 Task: Set the description for the organization "Mark56771" to "Personal organization for mark adams".
Action: Mouse moved to (1275, 104)
Screenshot: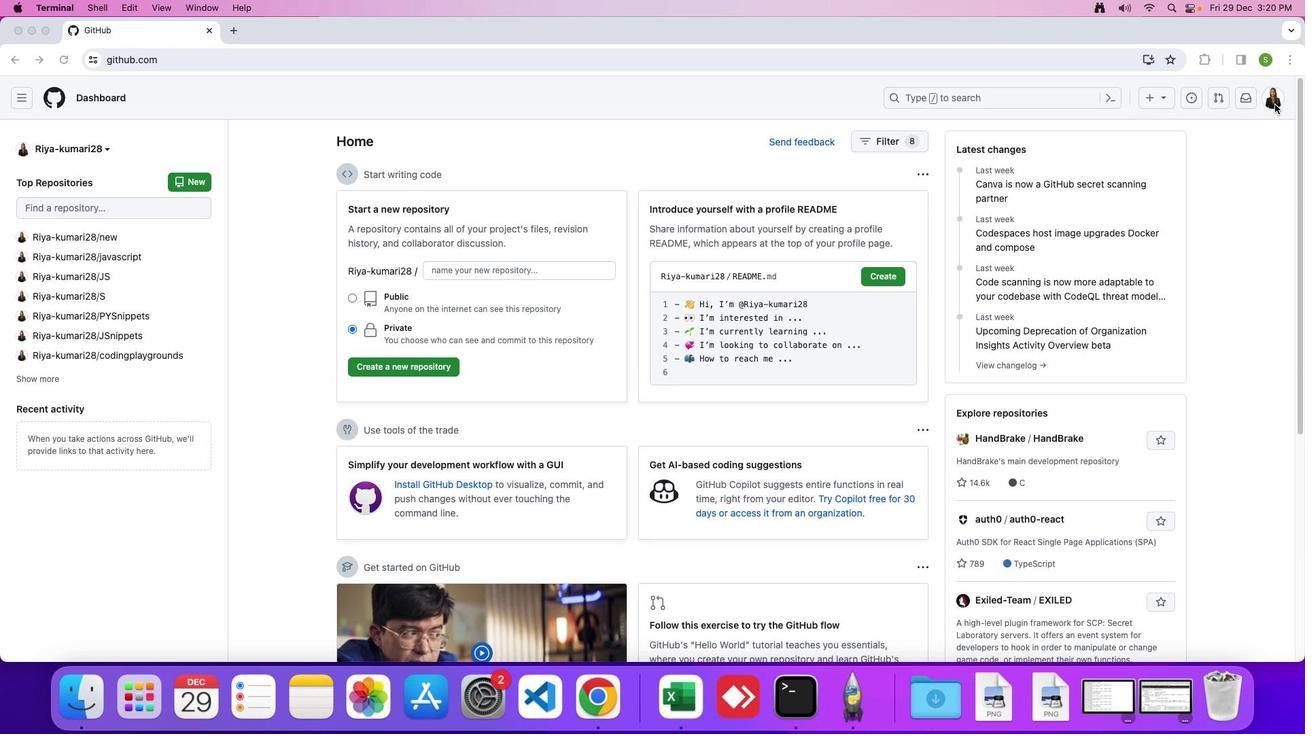 
Action: Mouse pressed left at (1275, 104)
Screenshot: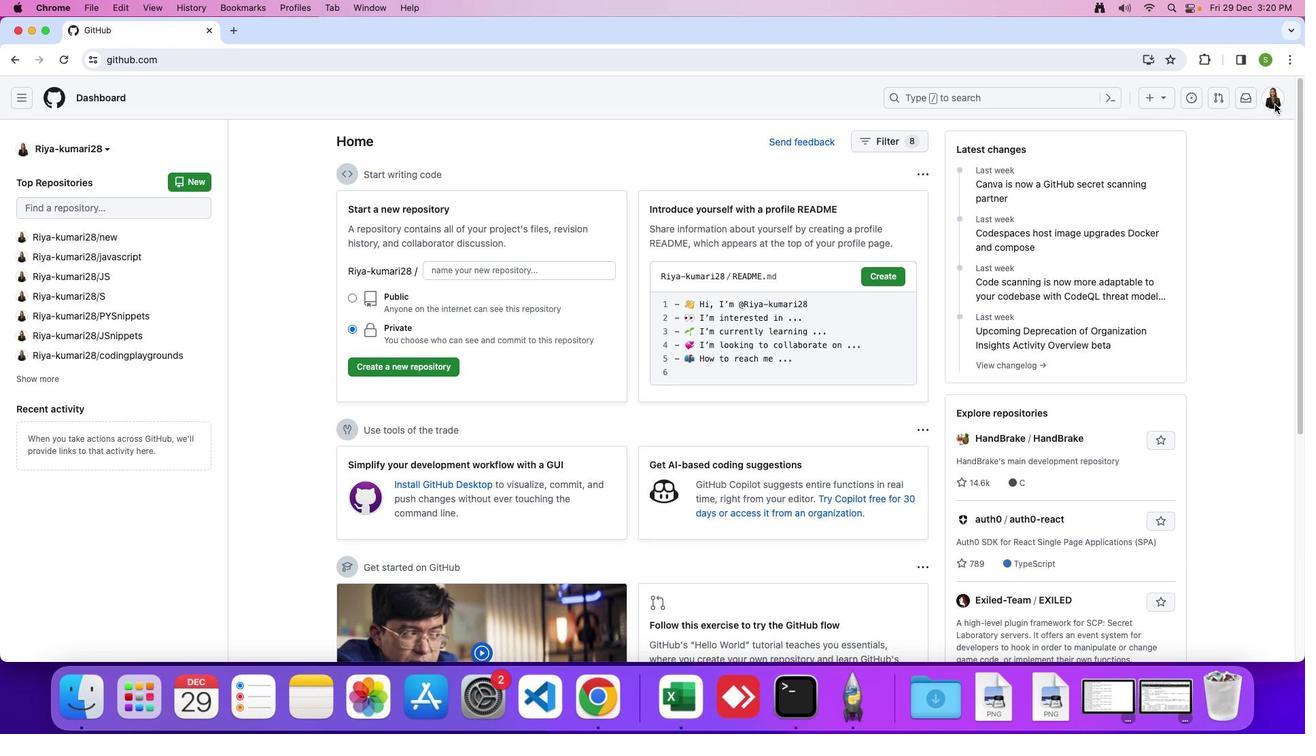 
Action: Mouse moved to (1274, 101)
Screenshot: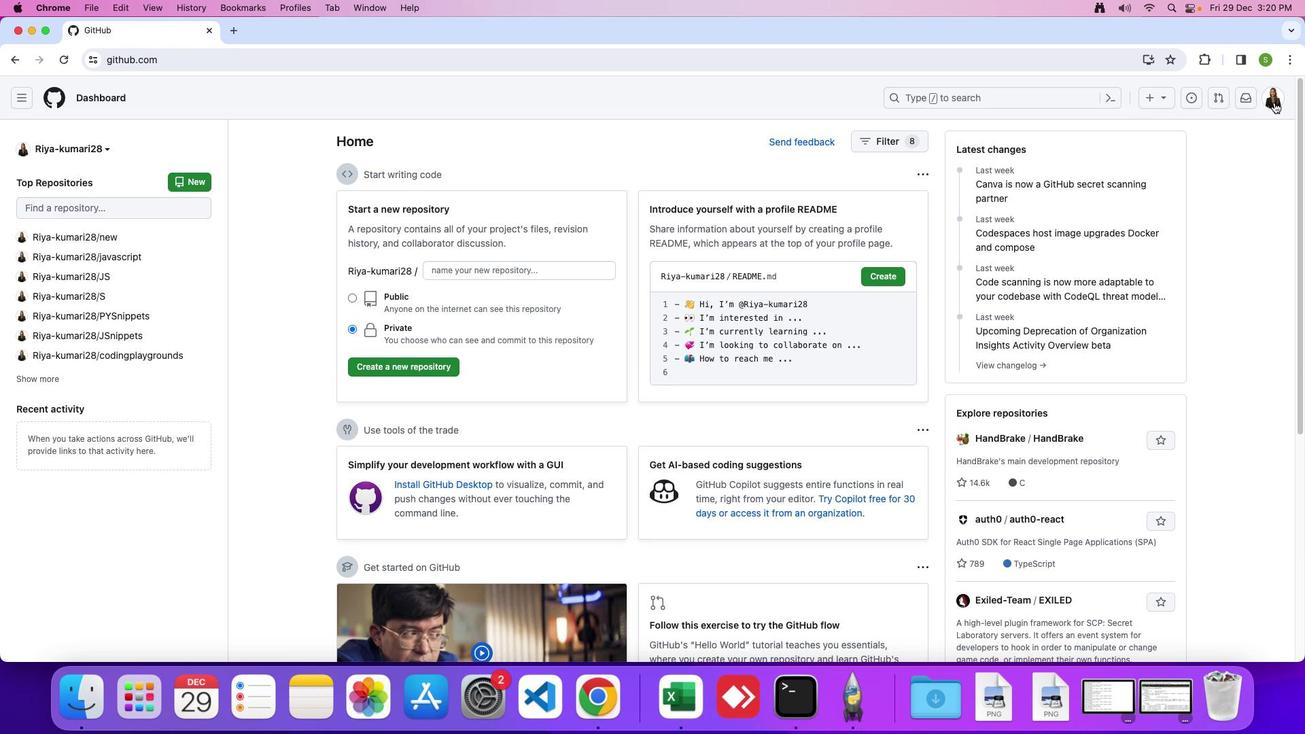 
Action: Mouse pressed left at (1274, 101)
Screenshot: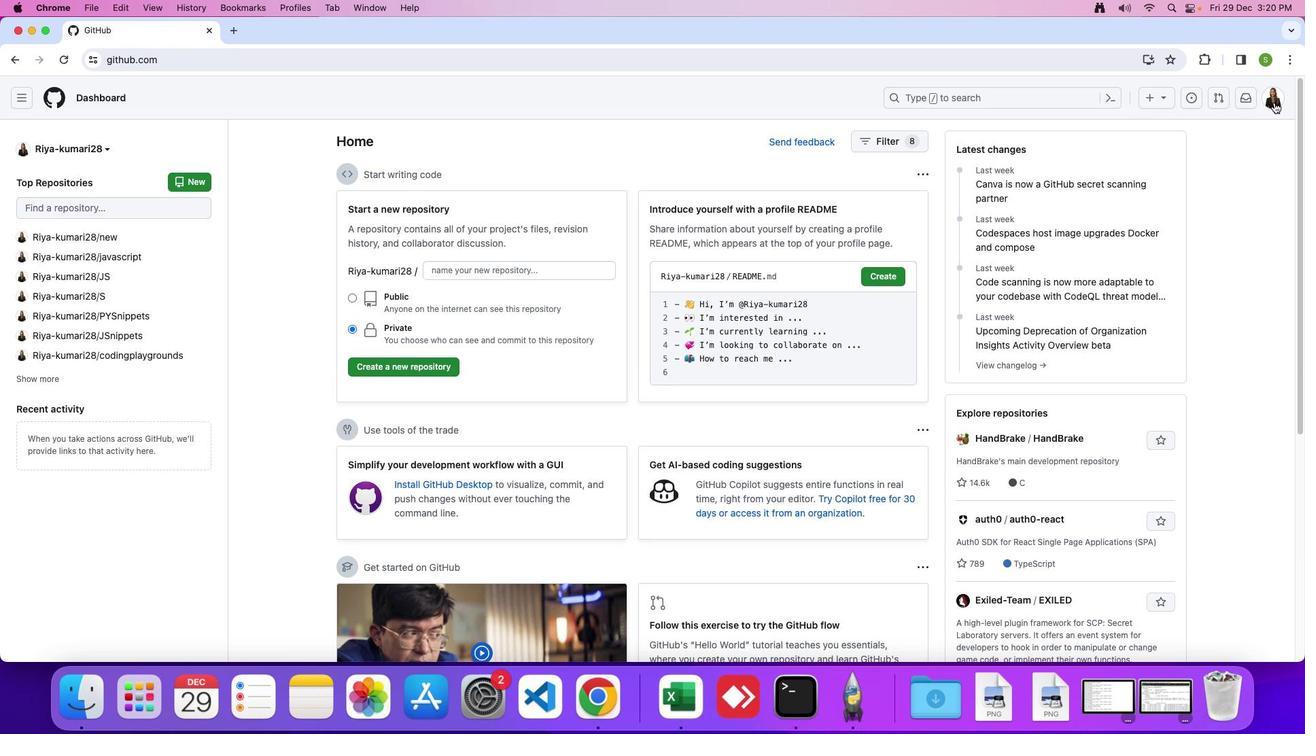 
Action: Mouse moved to (1179, 265)
Screenshot: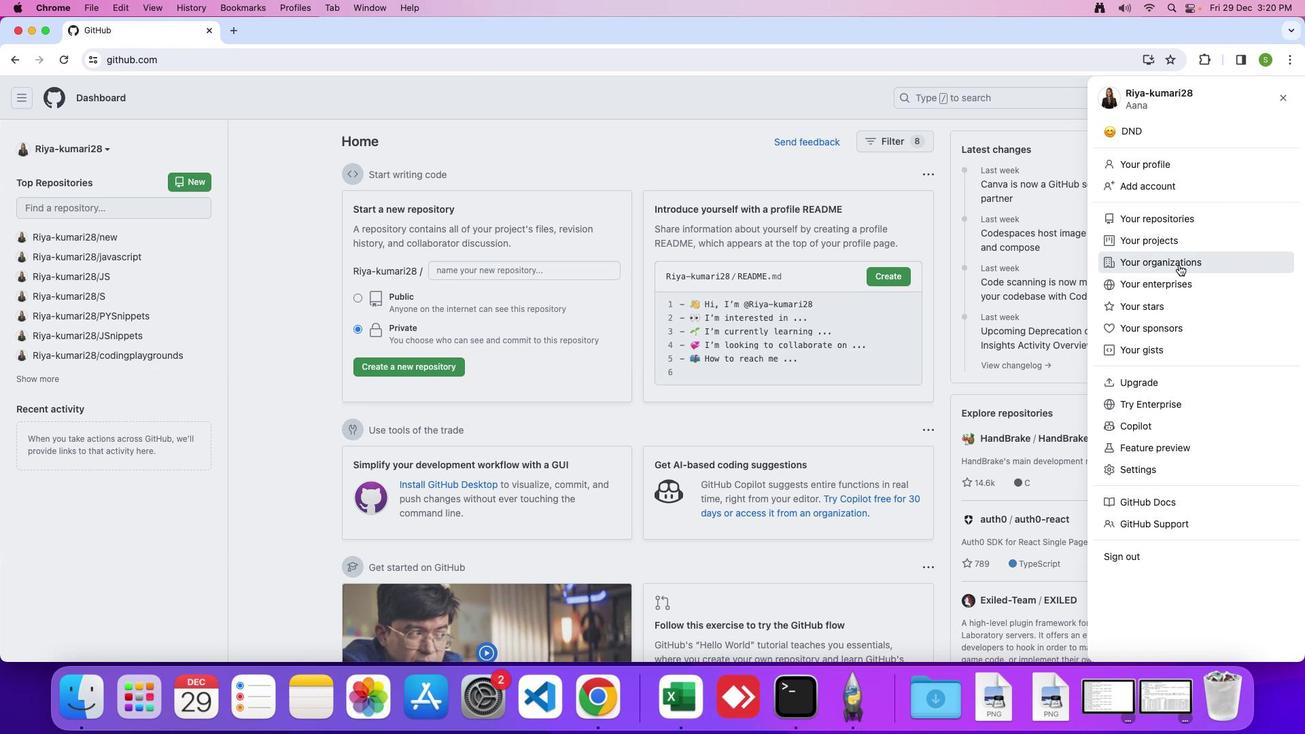 
Action: Mouse pressed left at (1179, 265)
Screenshot: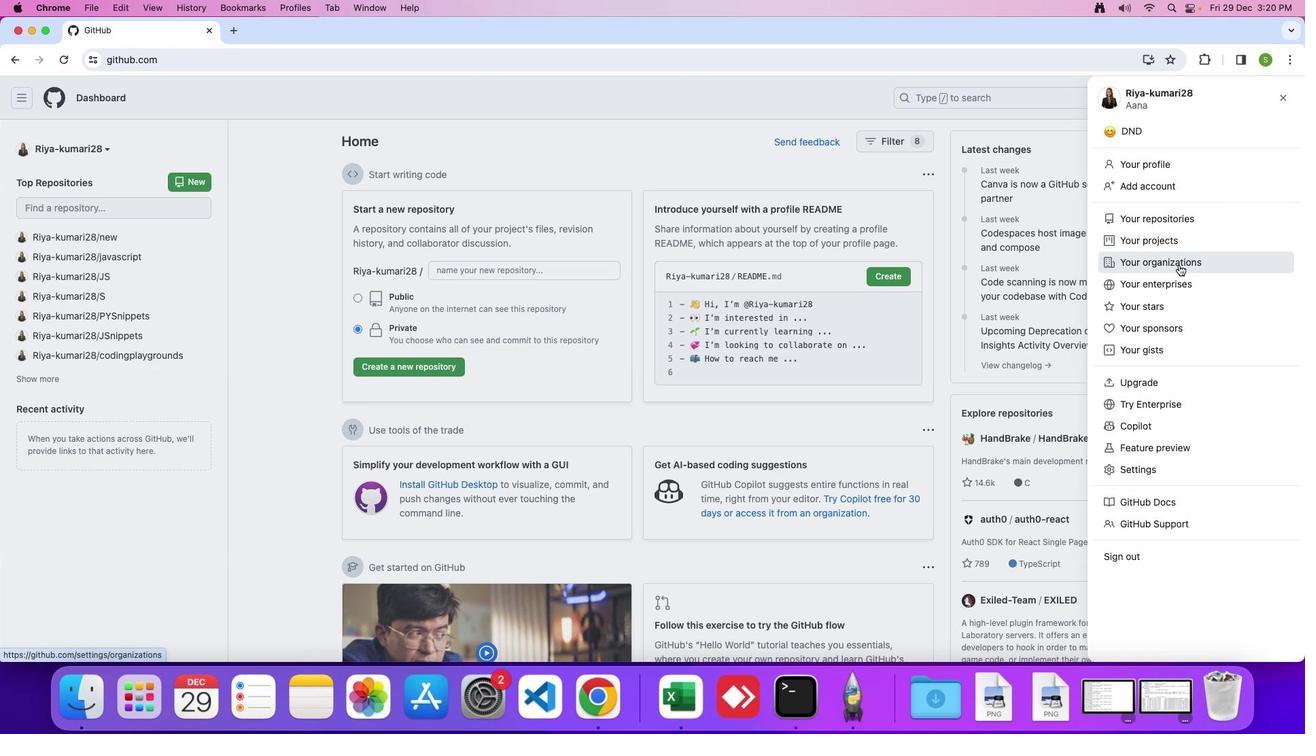 
Action: Mouse moved to (987, 279)
Screenshot: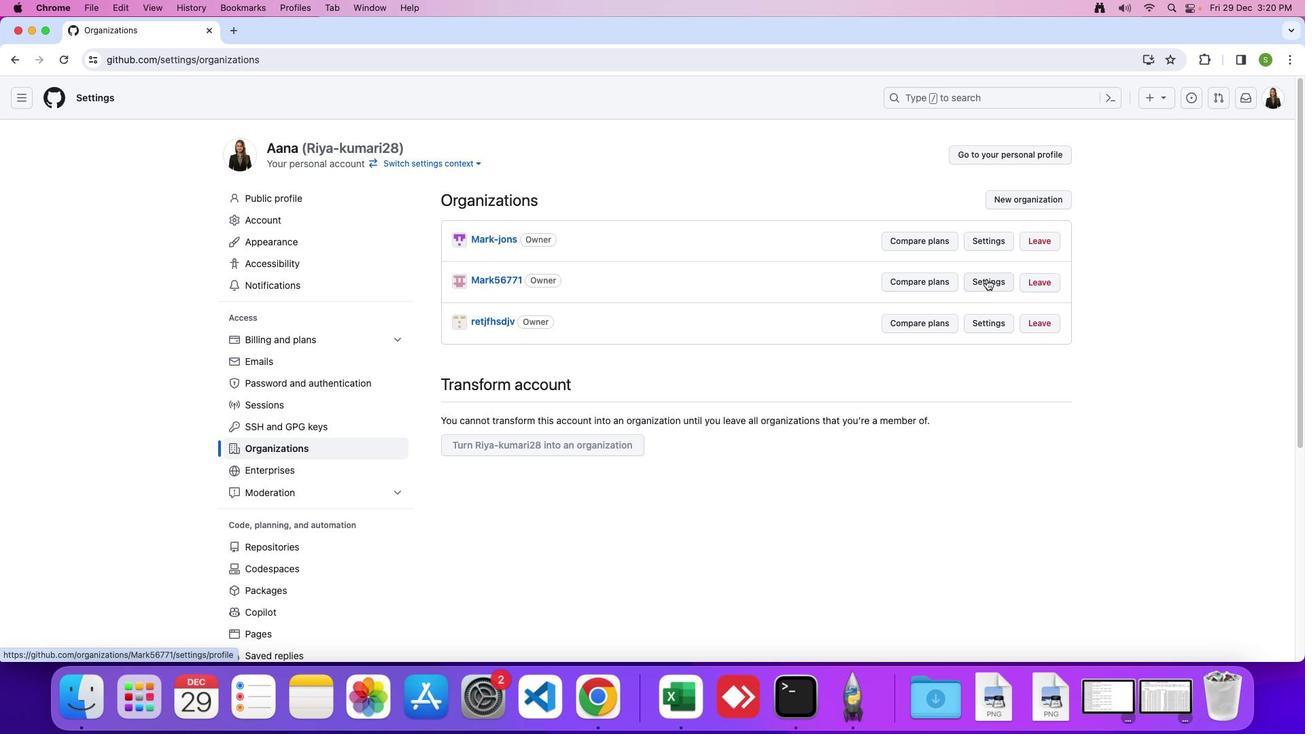 
Action: Mouse pressed left at (987, 279)
Screenshot: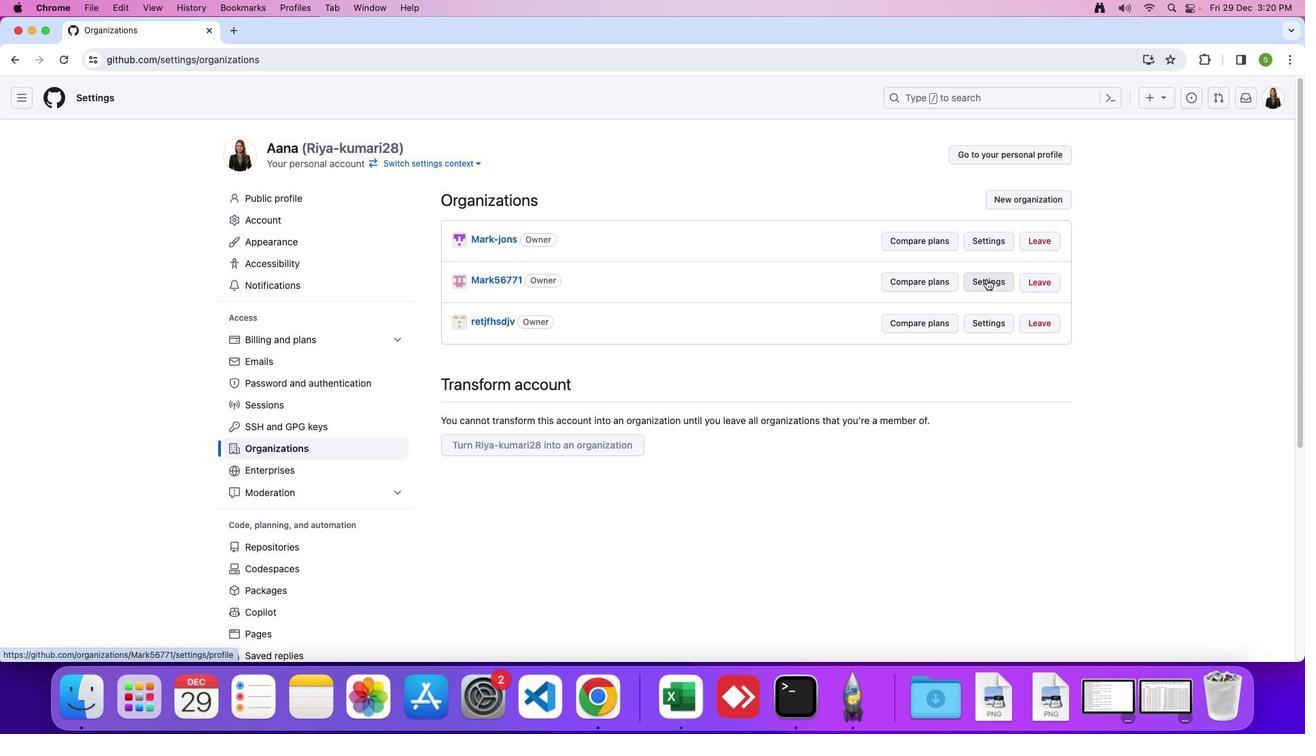 
Action: Mouse moved to (581, 378)
Screenshot: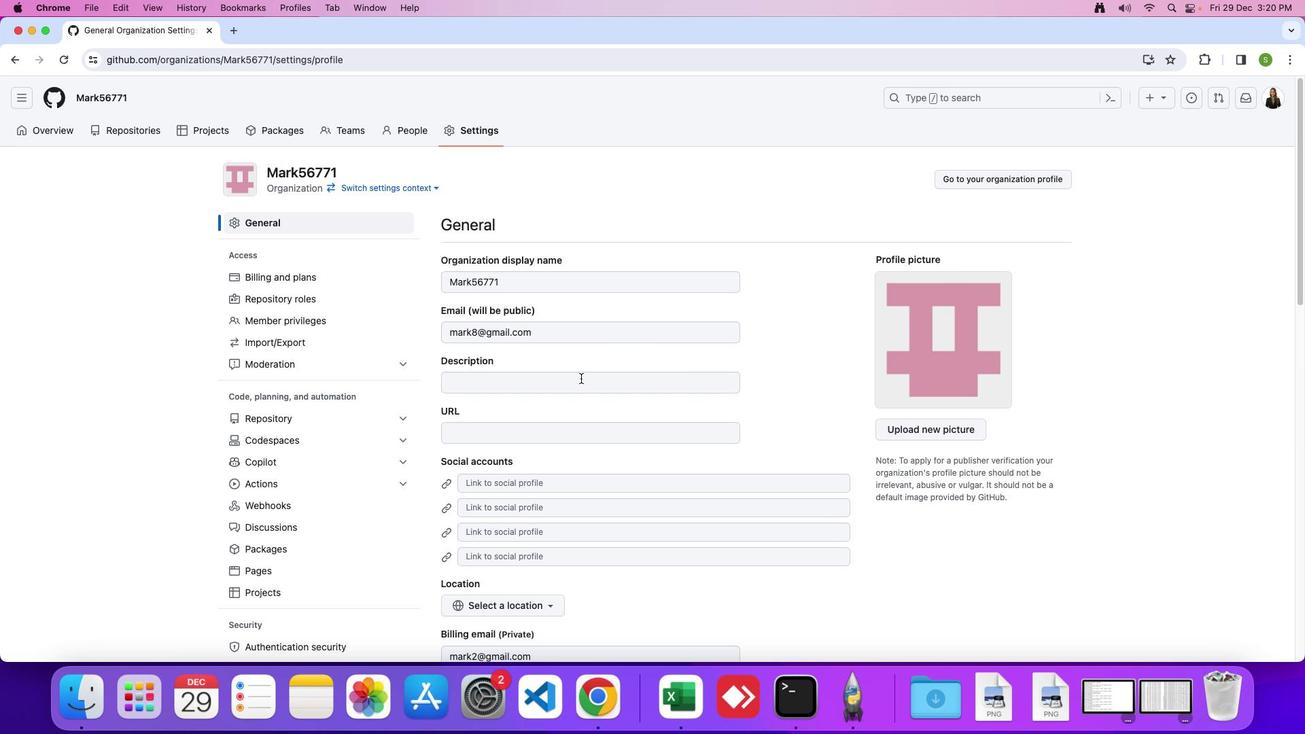 
Action: Mouse pressed left at (581, 378)
Screenshot: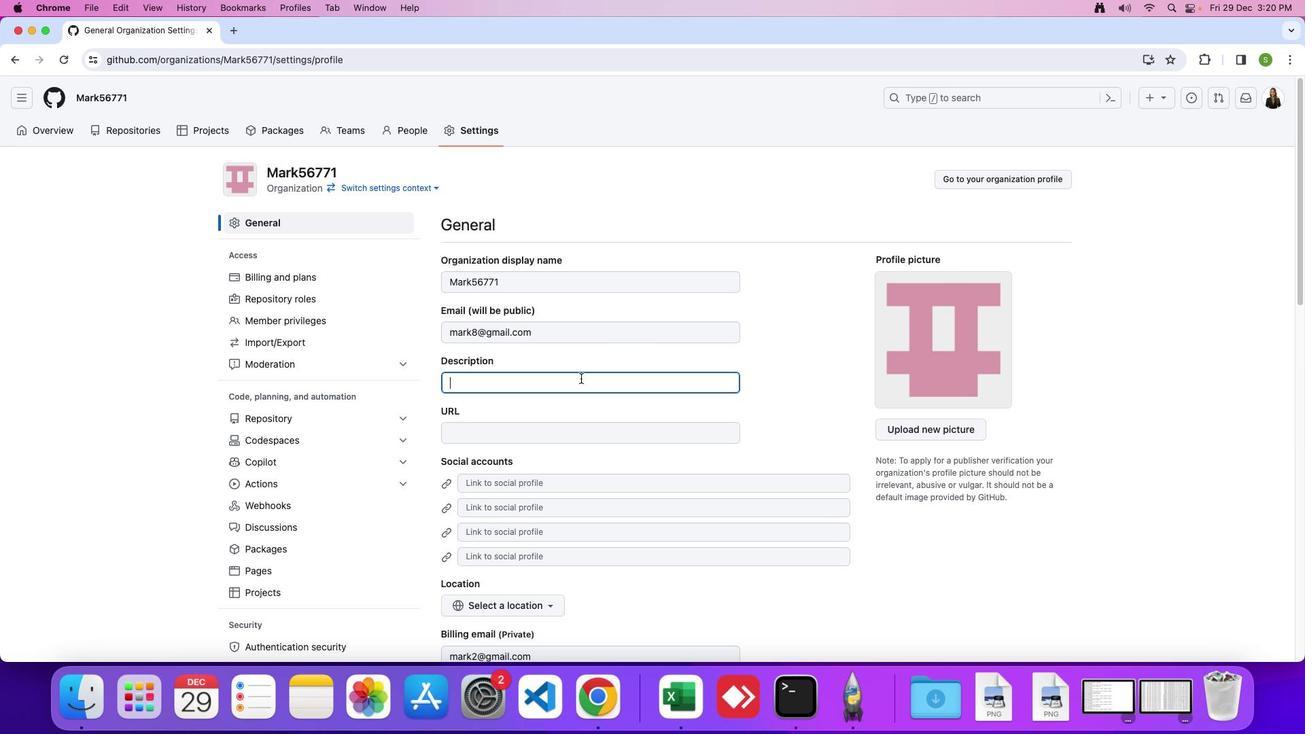 
Action: Mouse moved to (582, 378)
Screenshot: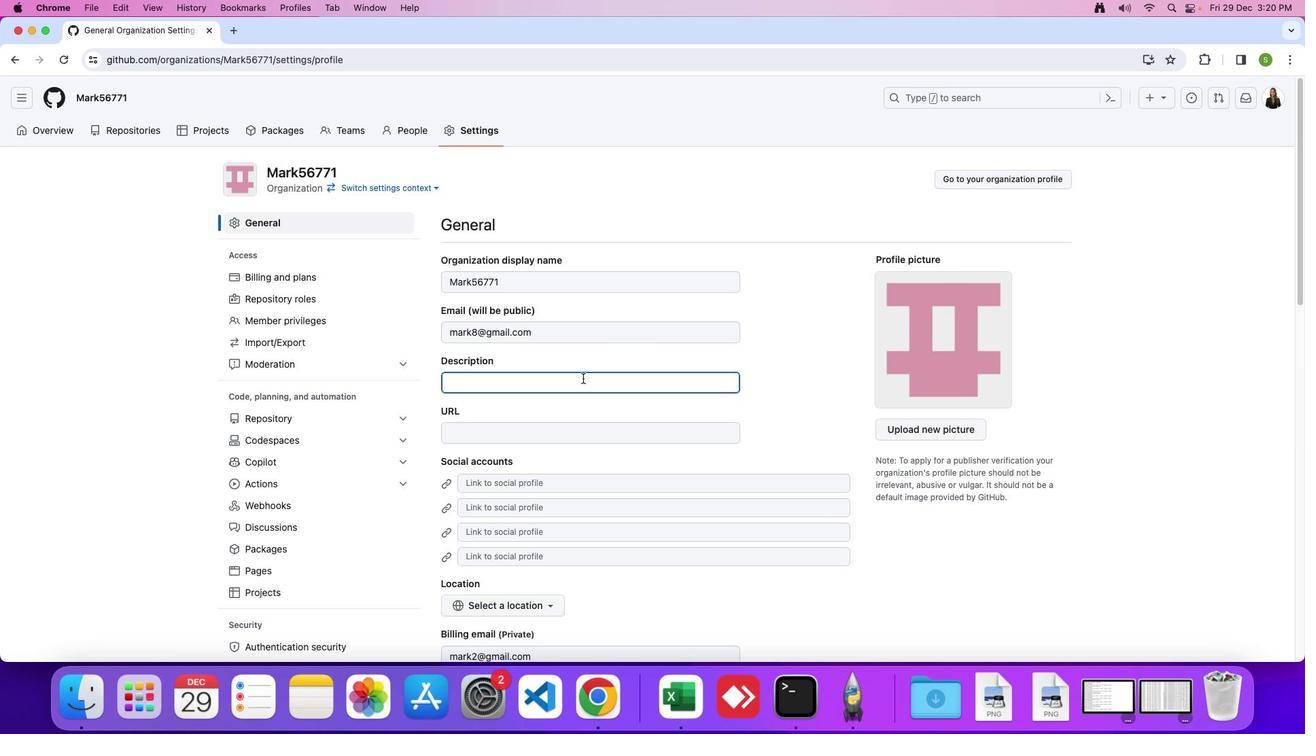 
Action: Key pressed 'P'Key.caps_lock'e''r''s''o''n''a''l'Key.space'o''r''g''a''n''i''z''e'Key.backspace'a''t''i''o''n'Key.space'f''o''r'Key.space'm''a''r''k'Key.space'a''d''a''m''s'
Screenshot: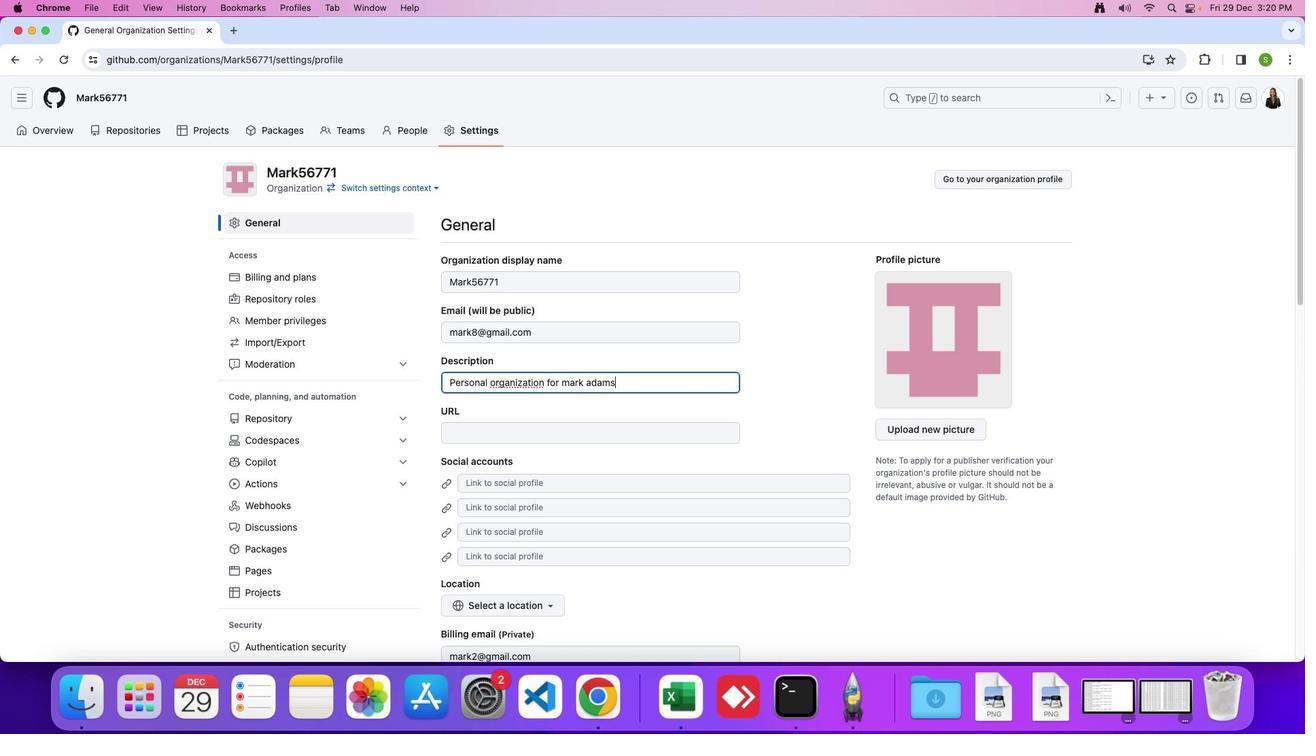 
Action: Mouse moved to (576, 422)
Screenshot: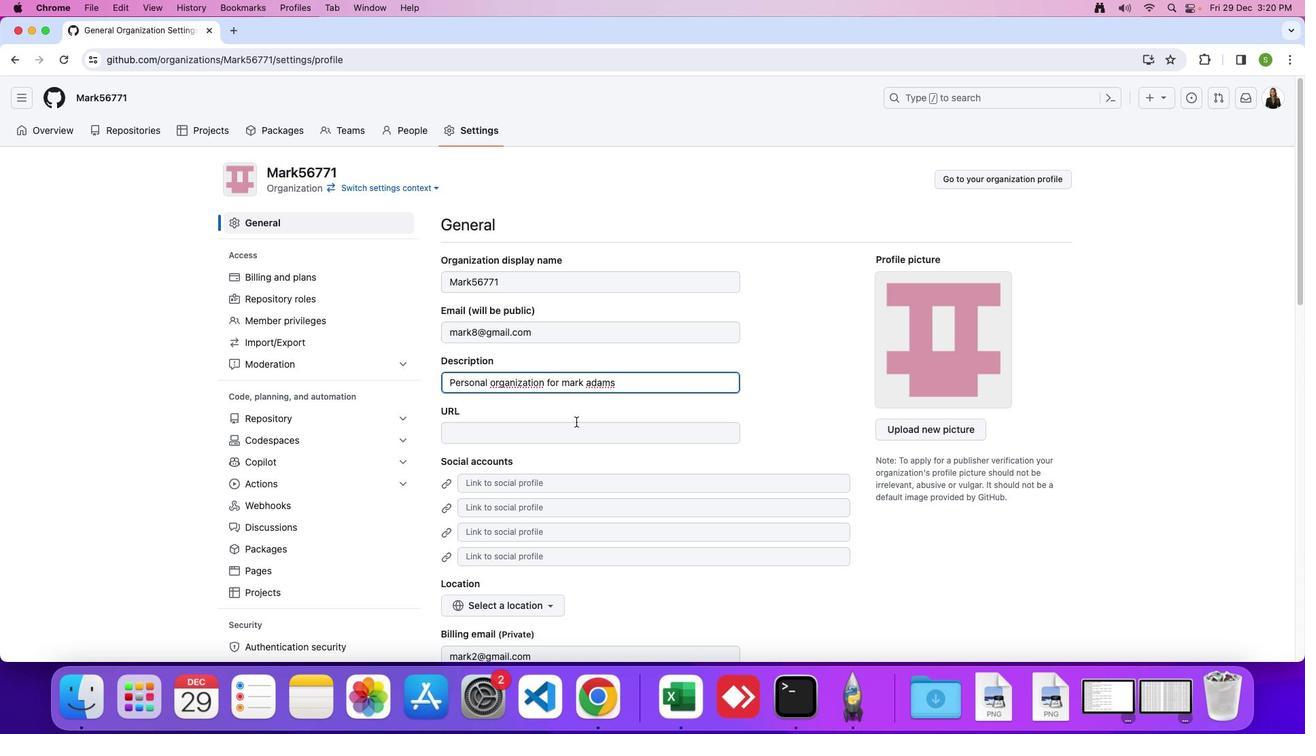 
Action: Mouse scrolled (576, 422) with delta (0, 0)
Screenshot: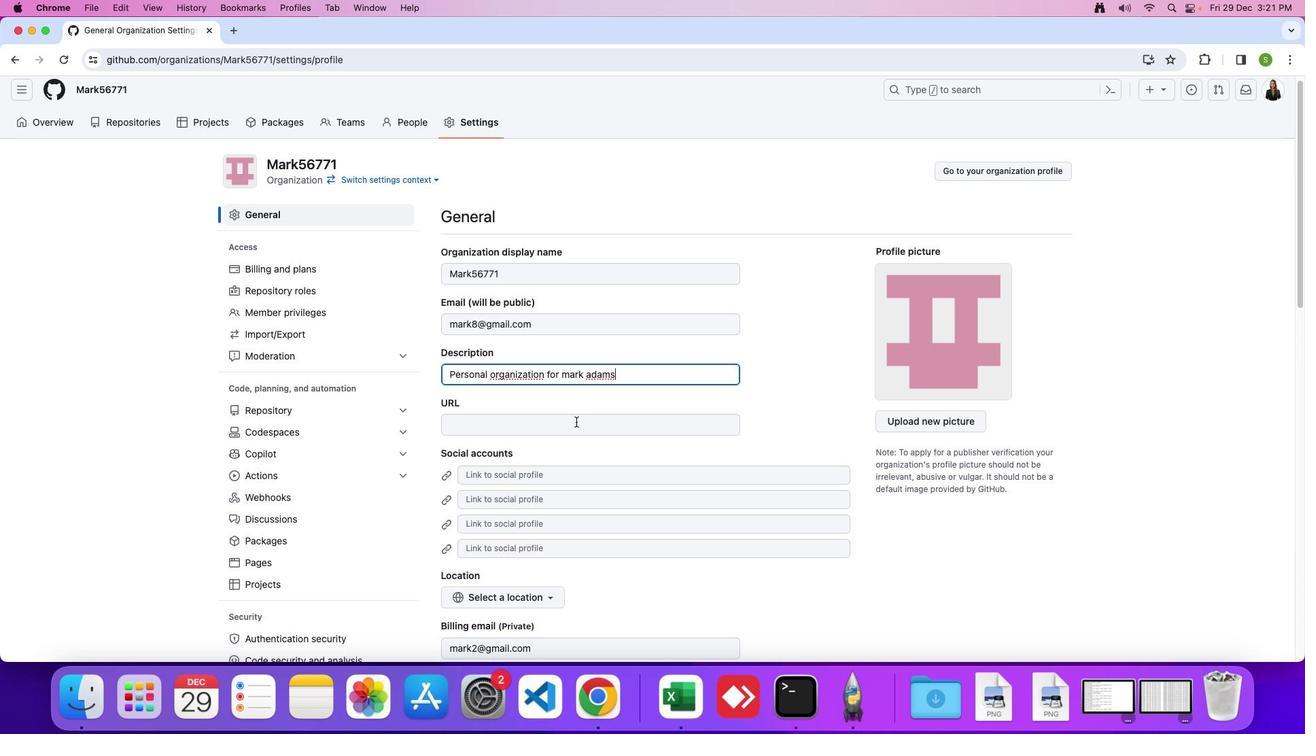 
Action: Mouse scrolled (576, 422) with delta (0, 0)
Screenshot: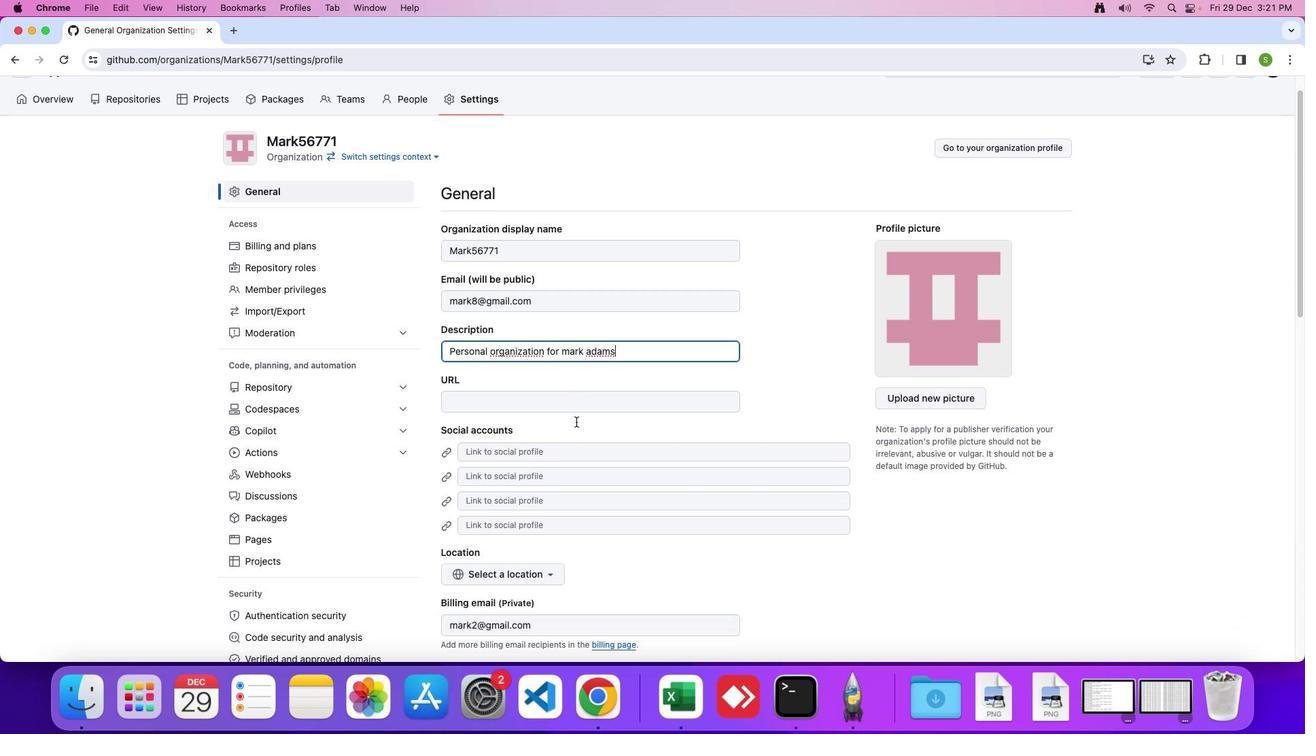 
Action: Mouse scrolled (576, 422) with delta (0, -2)
Screenshot: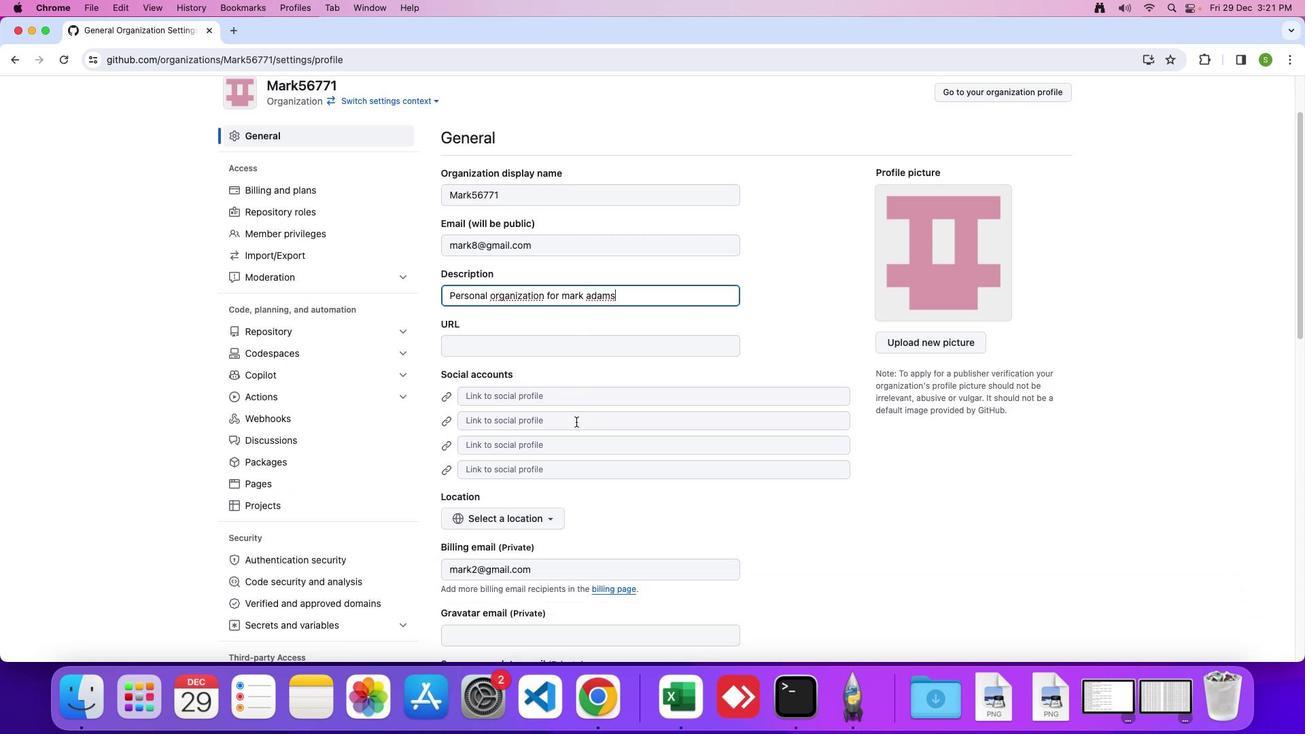 
Action: Mouse scrolled (576, 422) with delta (0, 0)
Screenshot: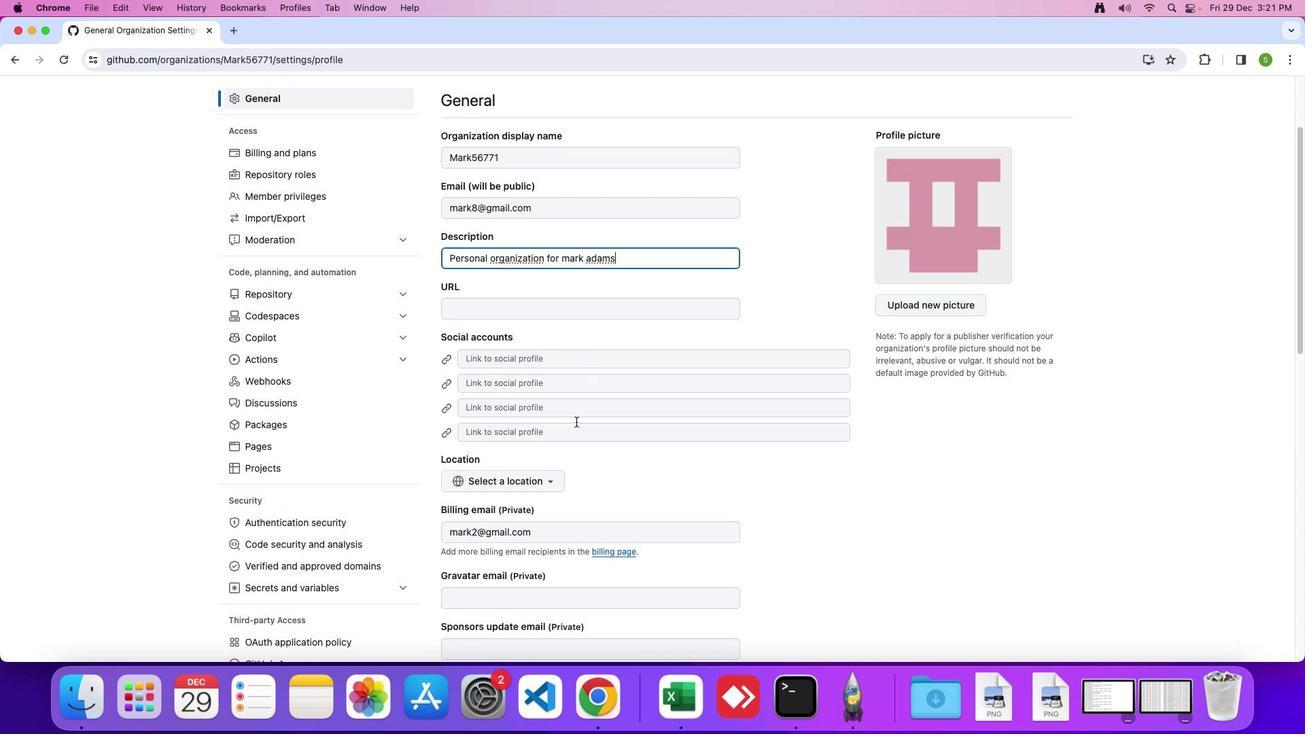 
Action: Mouse scrolled (576, 422) with delta (0, 0)
Screenshot: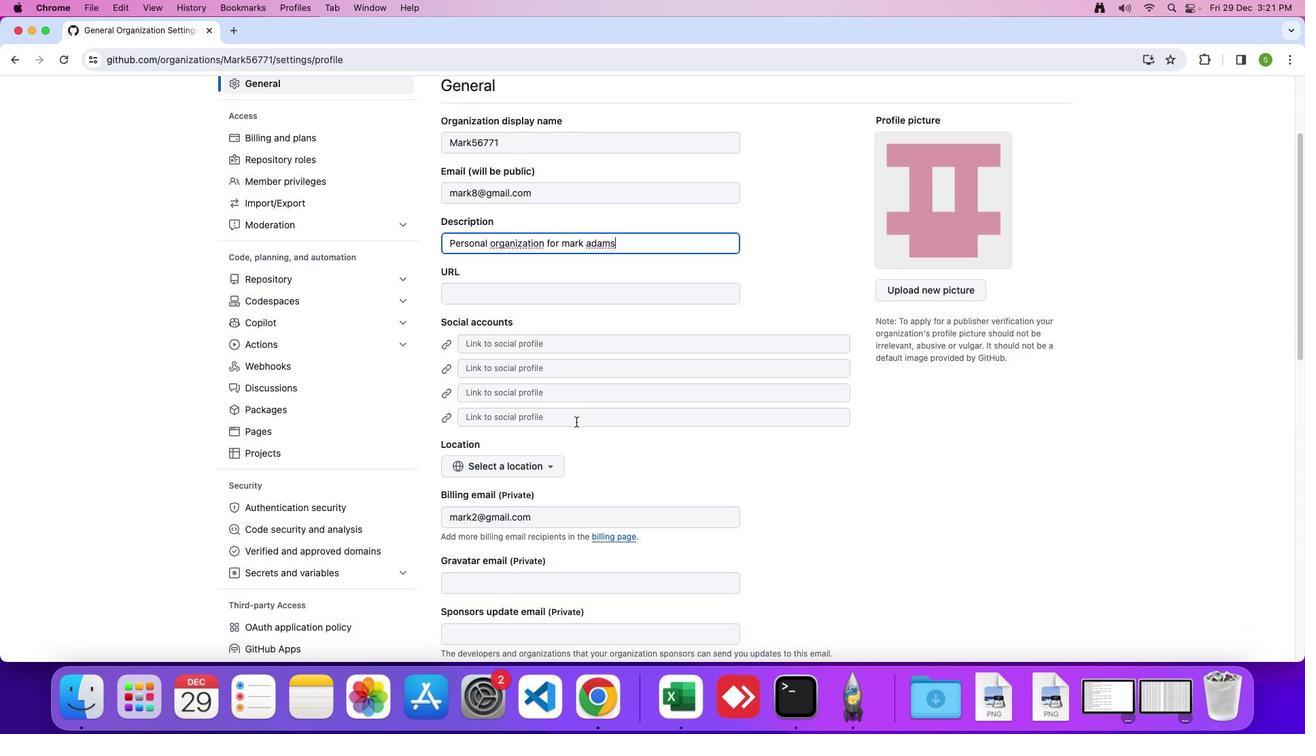 
Action: Mouse scrolled (576, 422) with delta (0, -1)
Screenshot: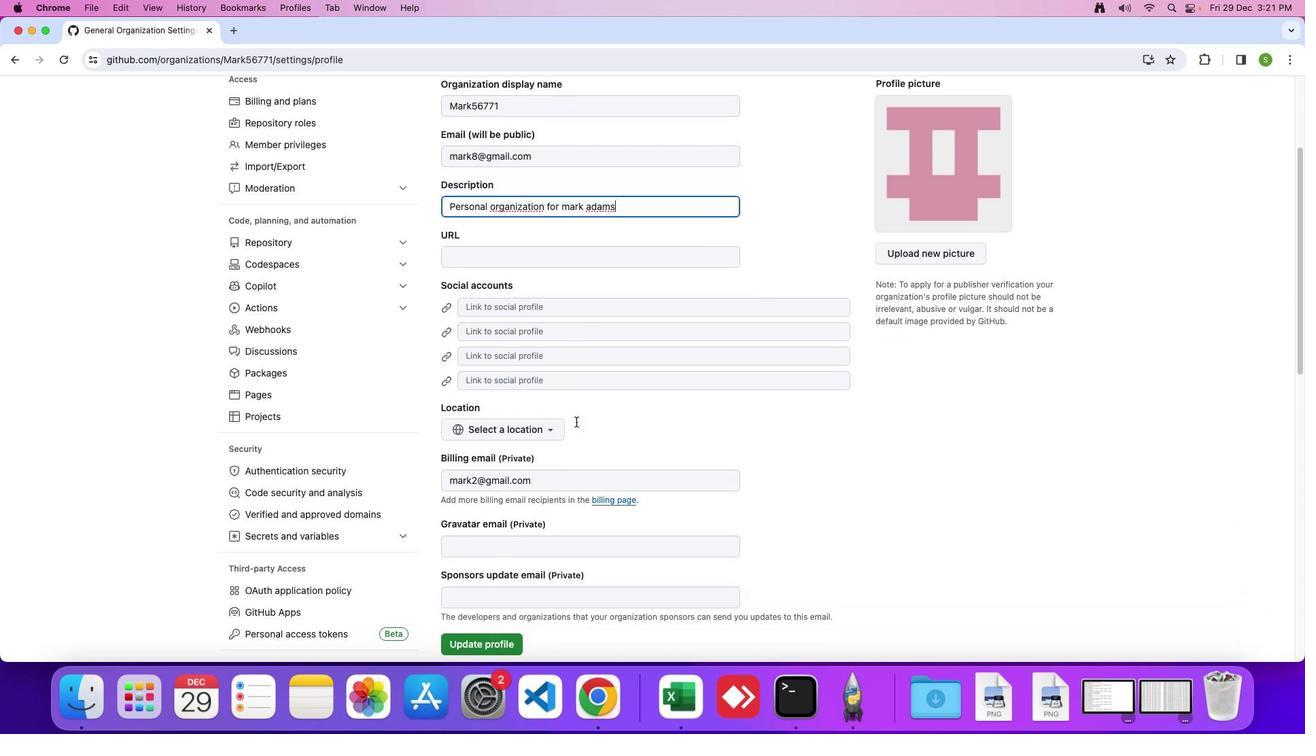
Action: Mouse scrolled (576, 422) with delta (0, 0)
Screenshot: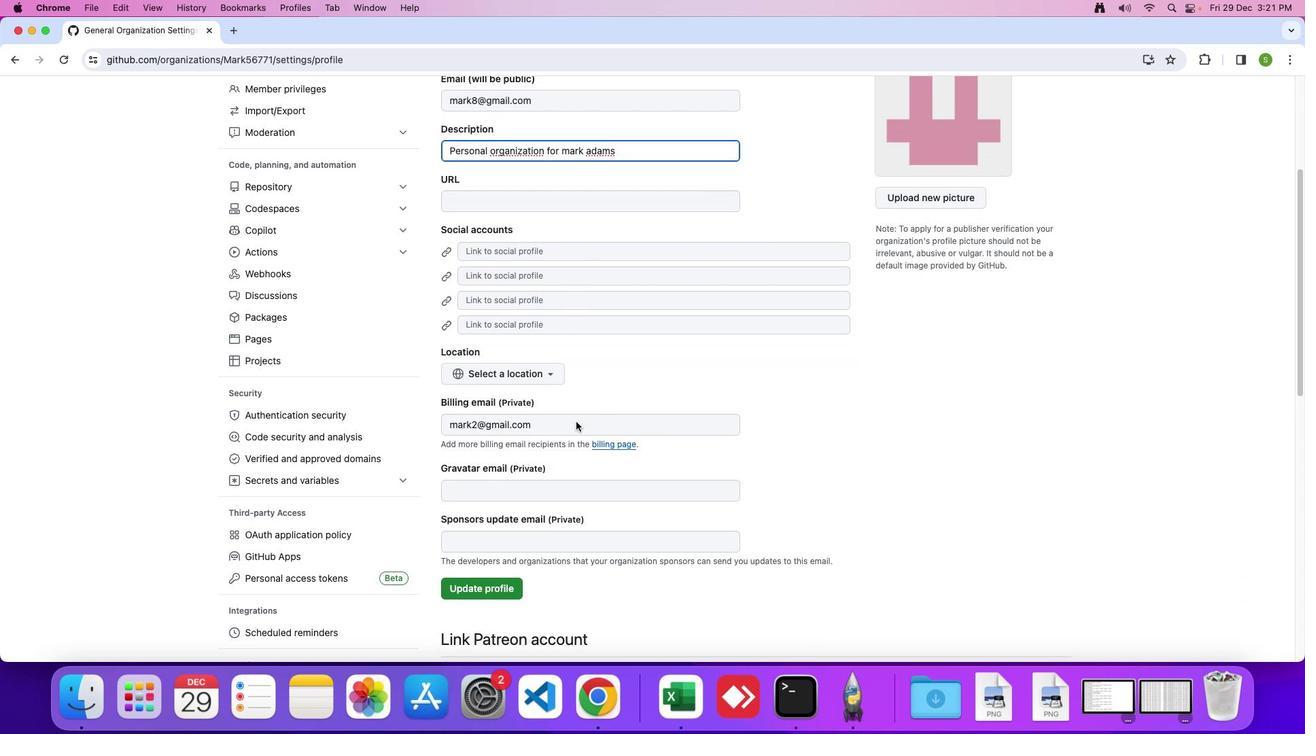 
Action: Mouse scrolled (576, 422) with delta (0, 0)
Screenshot: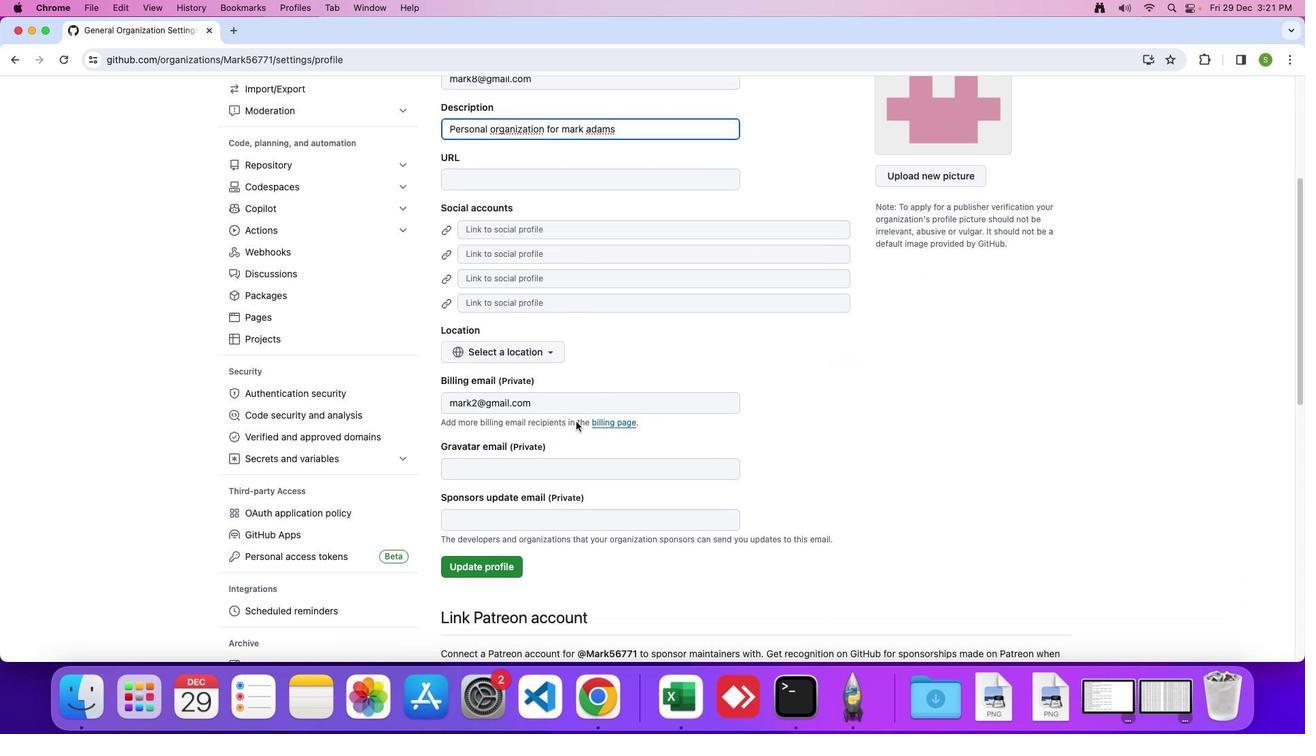 
Action: Mouse scrolled (576, 422) with delta (0, -2)
Screenshot: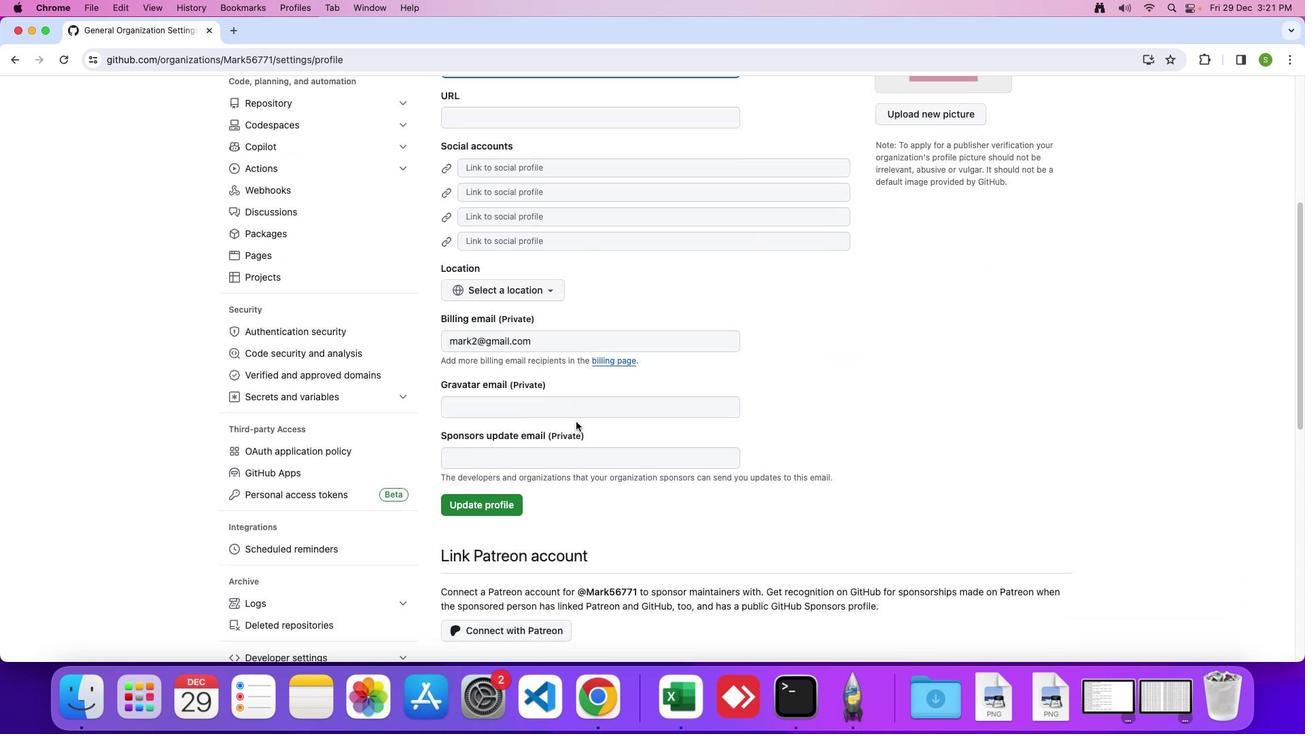 
Action: Mouse scrolled (576, 422) with delta (0, 0)
Screenshot: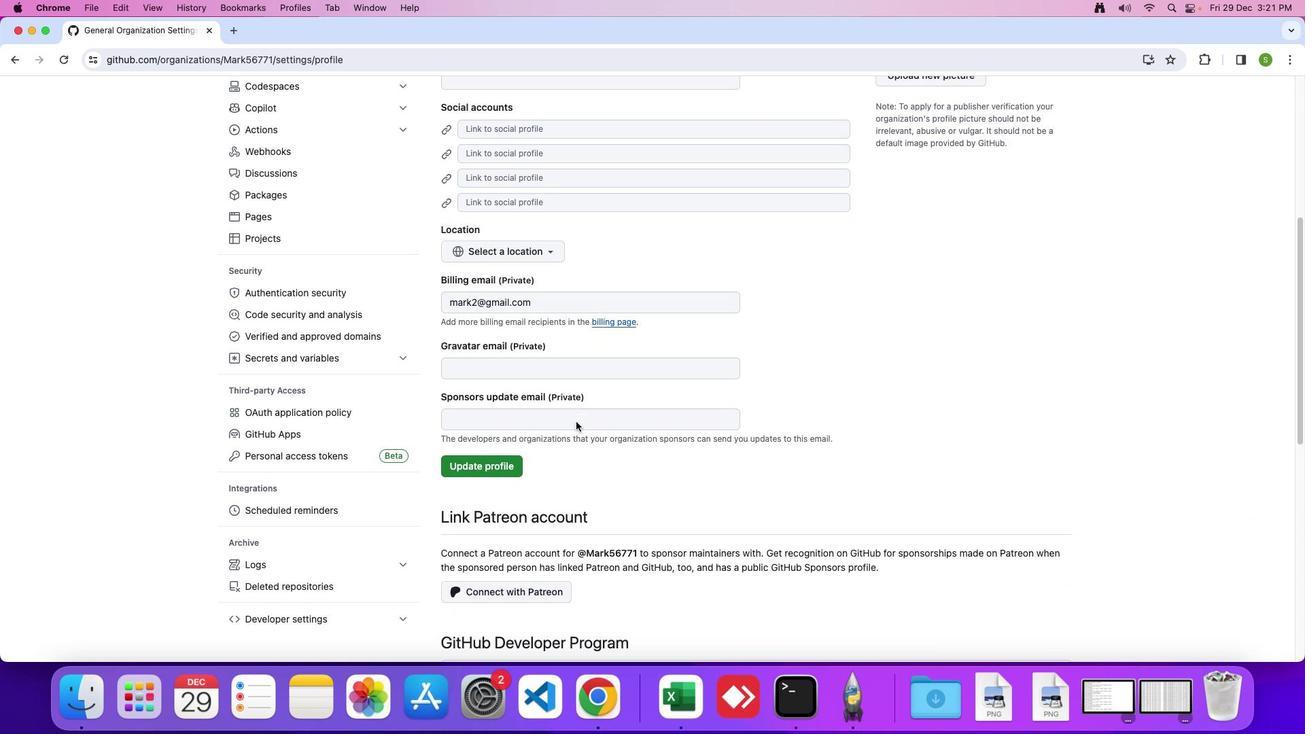 
Action: Mouse scrolled (576, 422) with delta (0, 0)
Screenshot: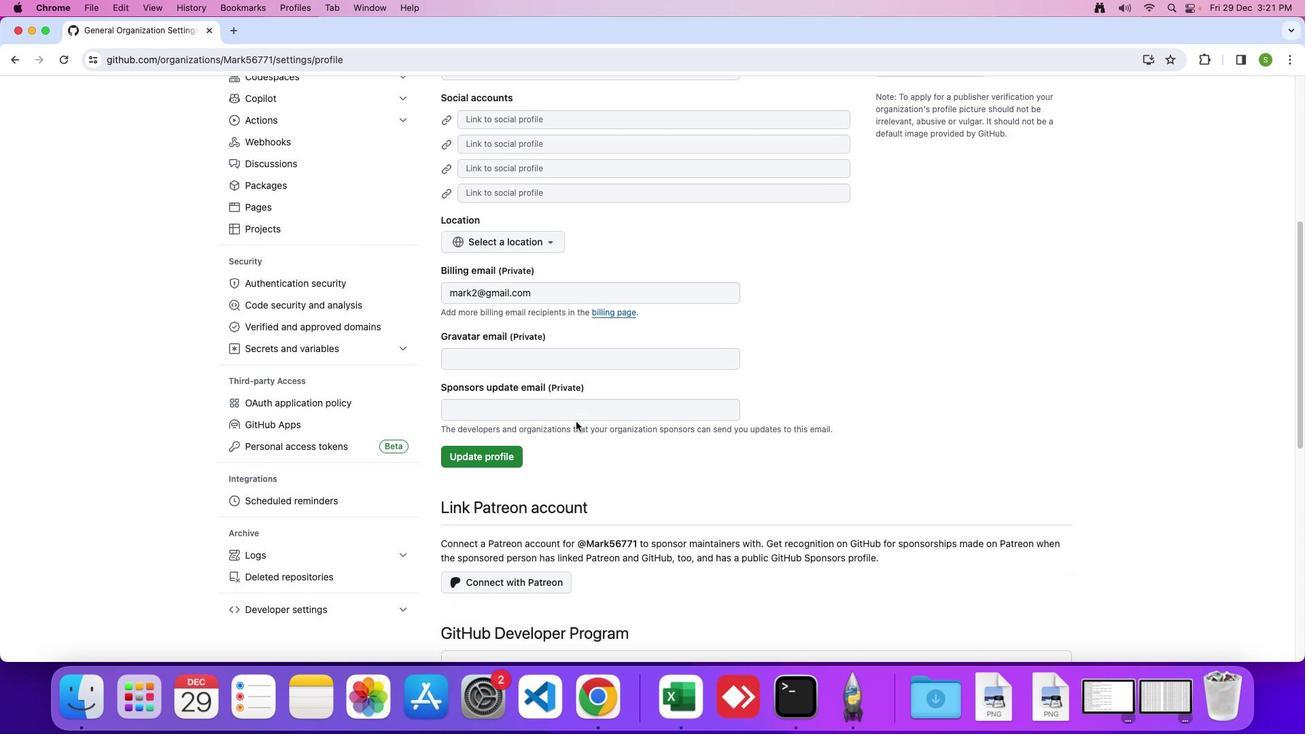 
Action: Mouse scrolled (576, 422) with delta (0, 0)
Screenshot: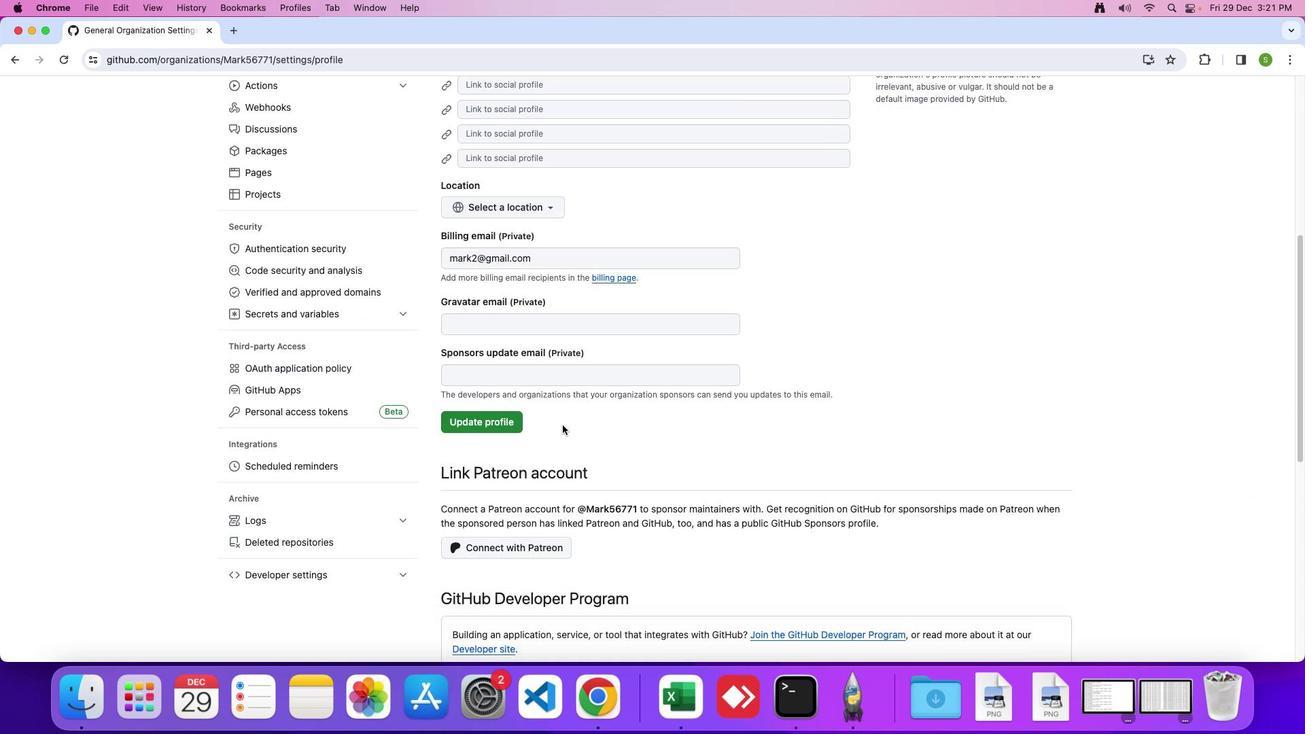 
Action: Mouse moved to (483, 401)
Screenshot: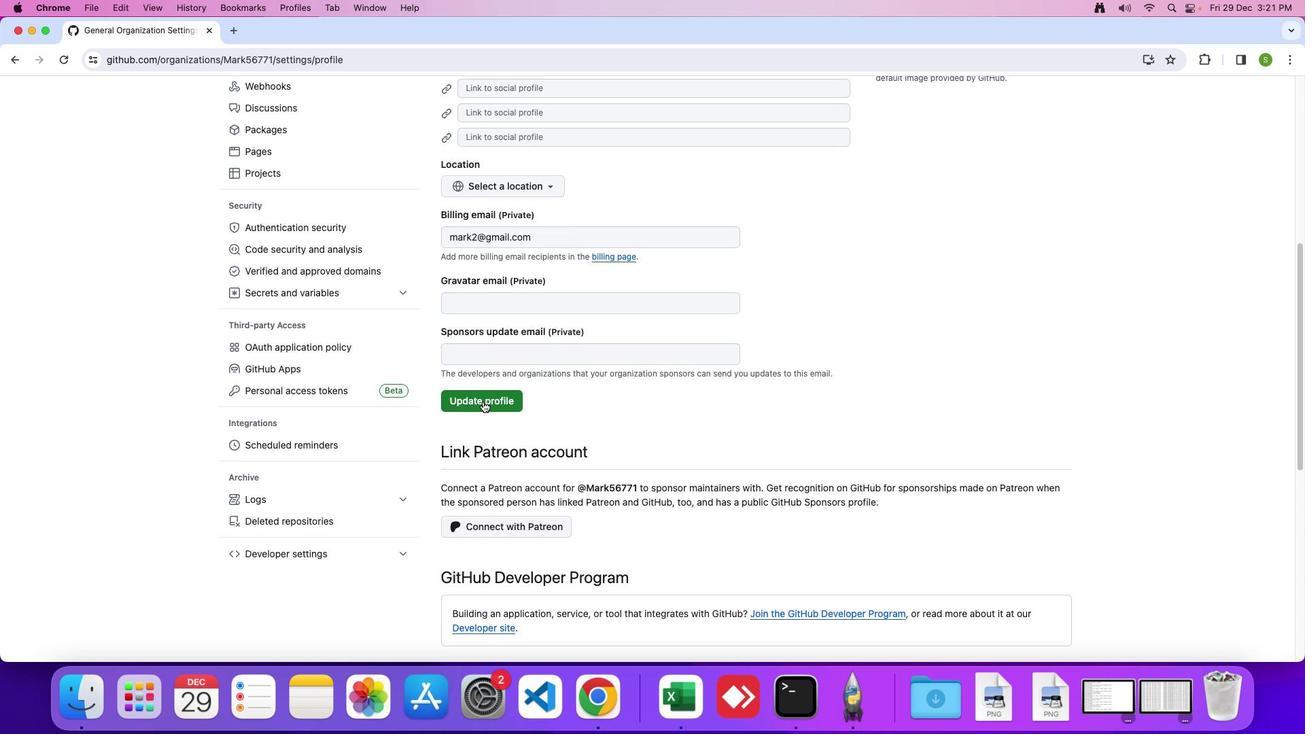 
Action: Mouse pressed left at (483, 401)
Screenshot: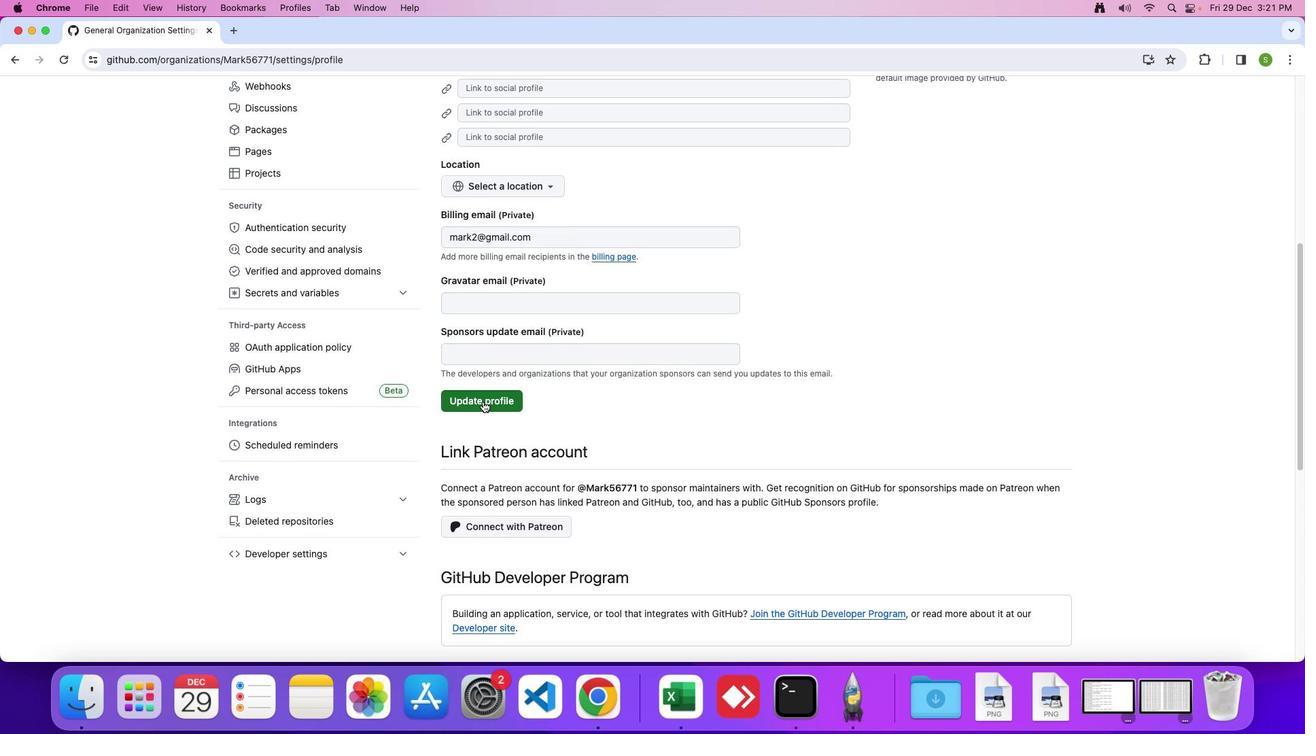 
